 Task: Discover the nearest lakes for fishing between Minneapolis, Minnesota, and Lake of the Woods, Minnesota.
Action: Mouse moved to (226, 74)
Screenshot: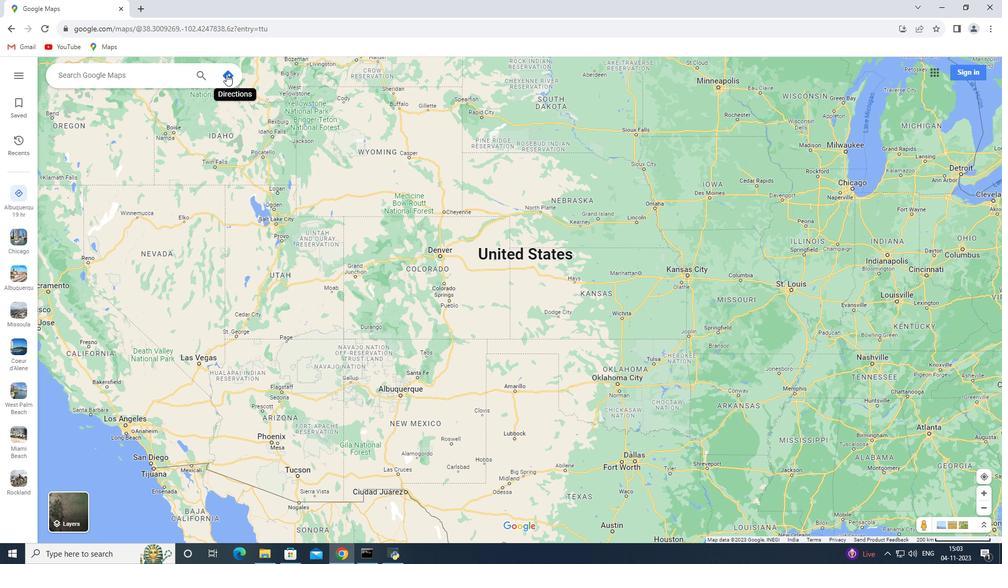 
Action: Mouse pressed left at (226, 74)
Screenshot: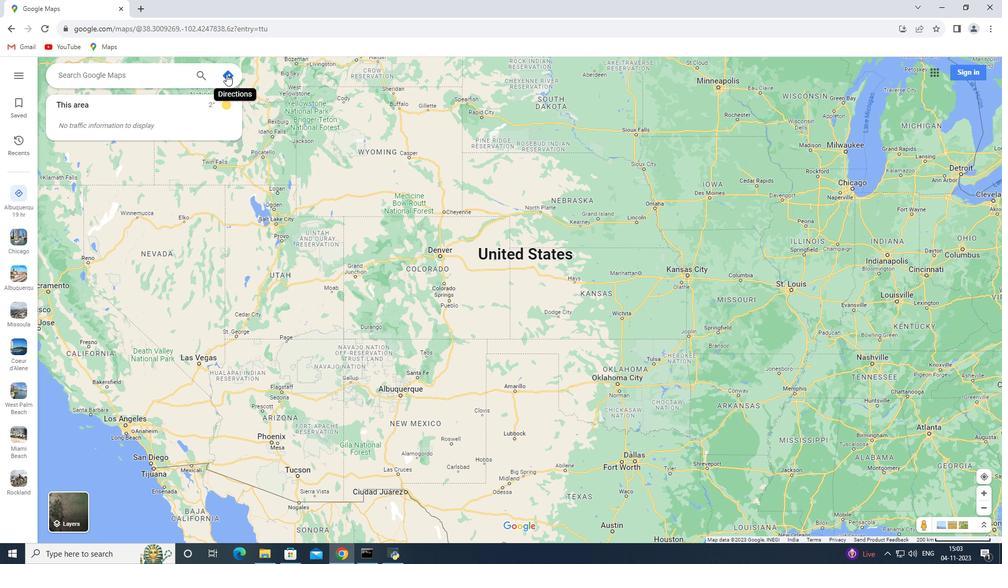 
Action: Mouse moved to (153, 103)
Screenshot: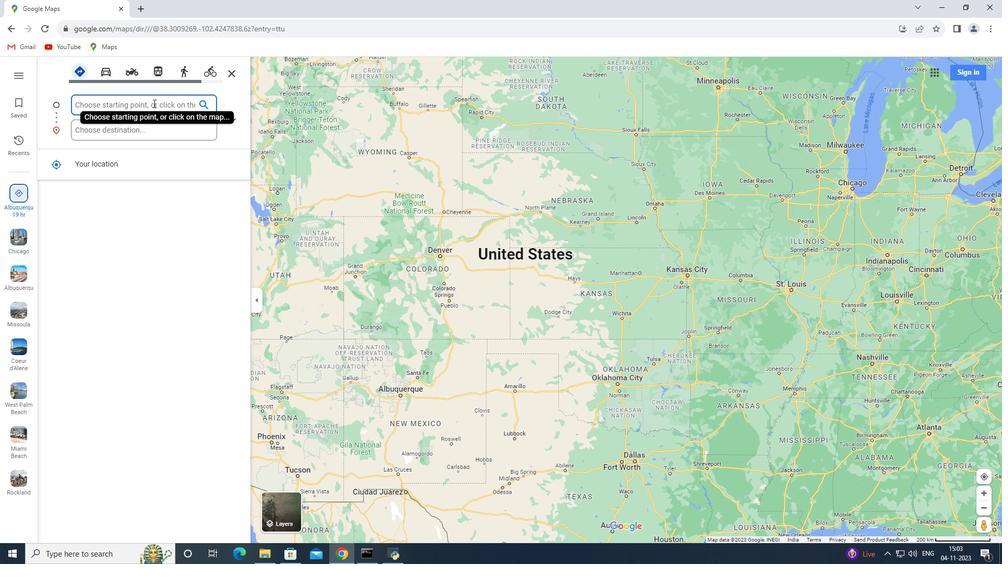 
Action: Key pressed <Key.shift_r>Minneapolis,<Key.space><Key.shift_r>Minnesota
Screenshot: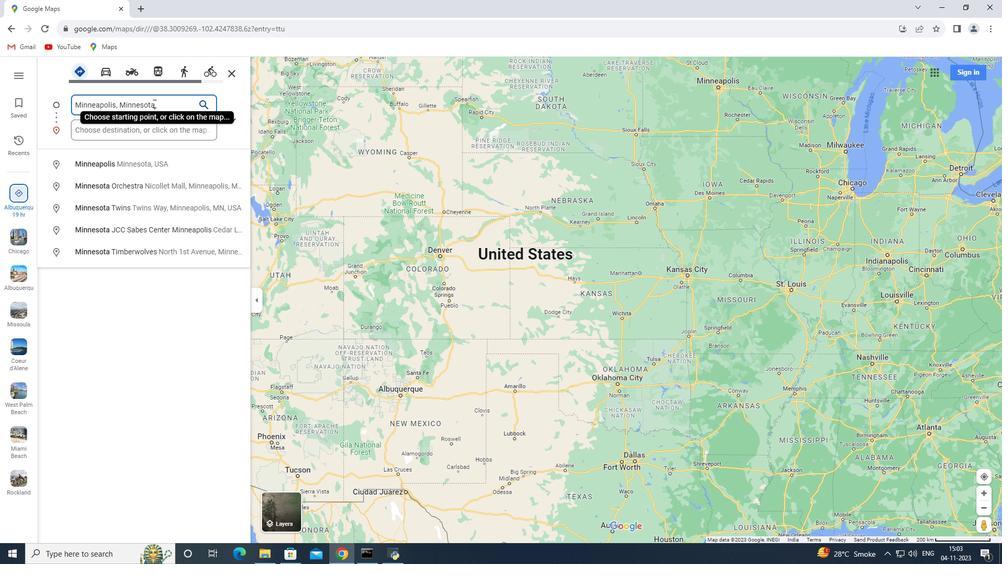 
Action: Mouse moved to (154, 131)
Screenshot: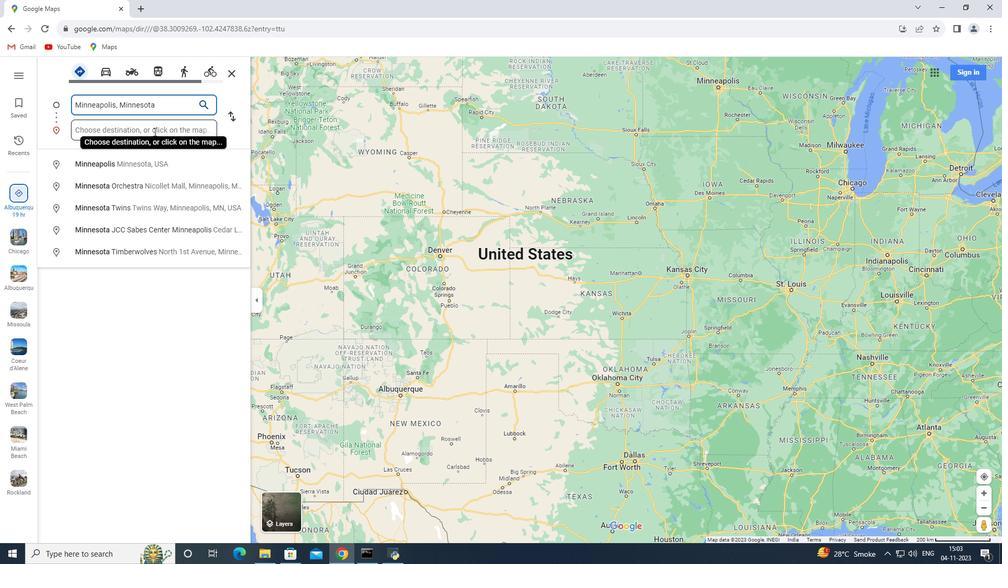 
Action: Mouse pressed left at (154, 131)
Screenshot: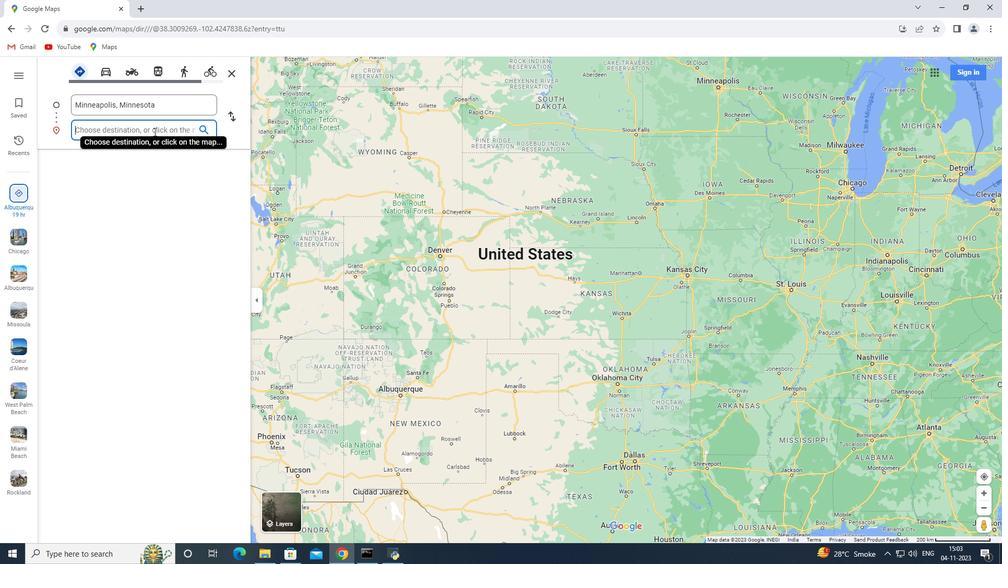 
Action: Key pressed <Key.shift><Key.shift_r>Lake<Key.space>of<Key.space>the<Key.space><Key.shift>Woods,<Key.space><Key.shift_r>Minnesota<Key.enter>
Screenshot: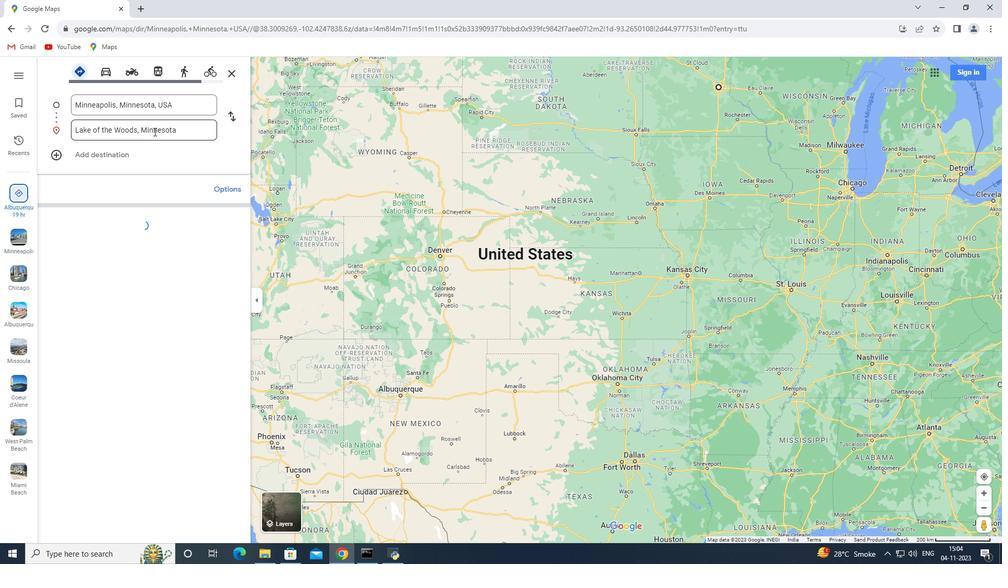 
Action: Mouse moved to (571, 72)
Screenshot: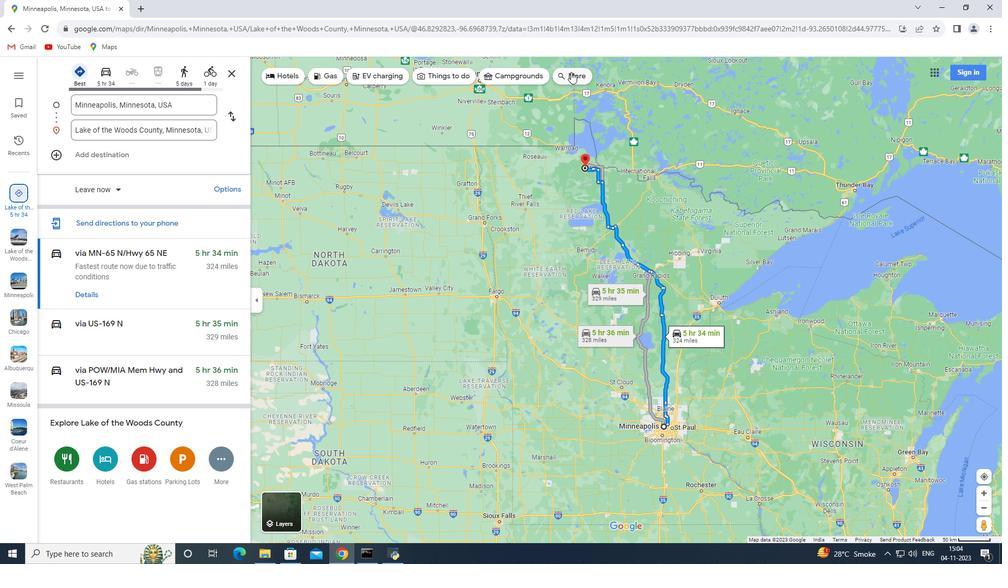 
Action: Mouse pressed left at (571, 72)
Screenshot: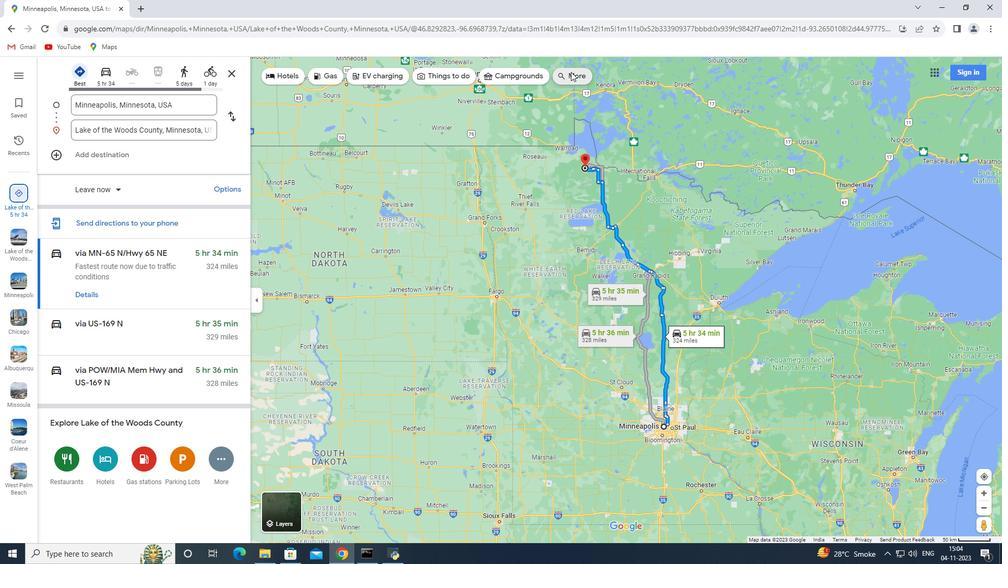 
Action: Mouse moved to (143, 76)
Screenshot: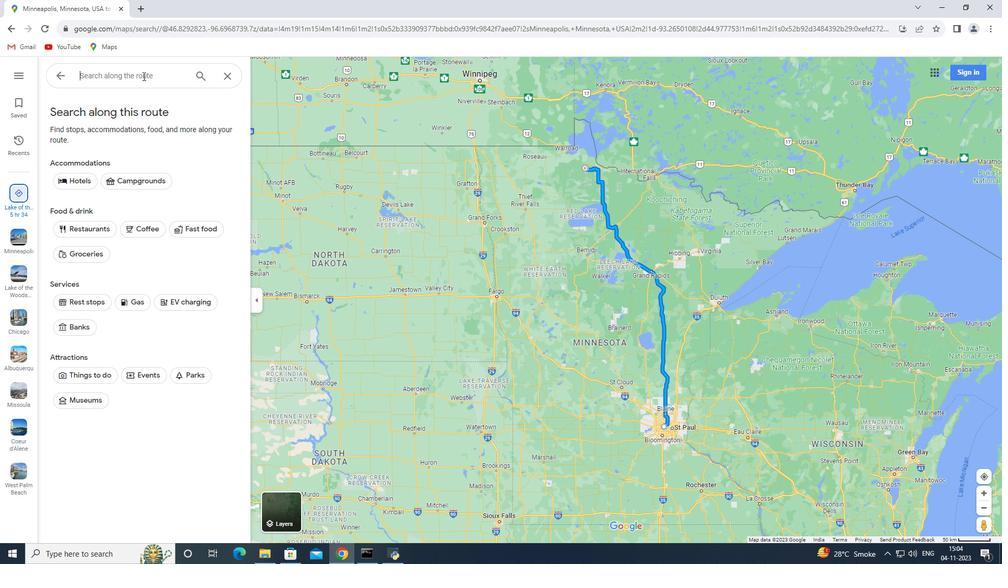 
Action: Mouse pressed left at (143, 76)
Screenshot: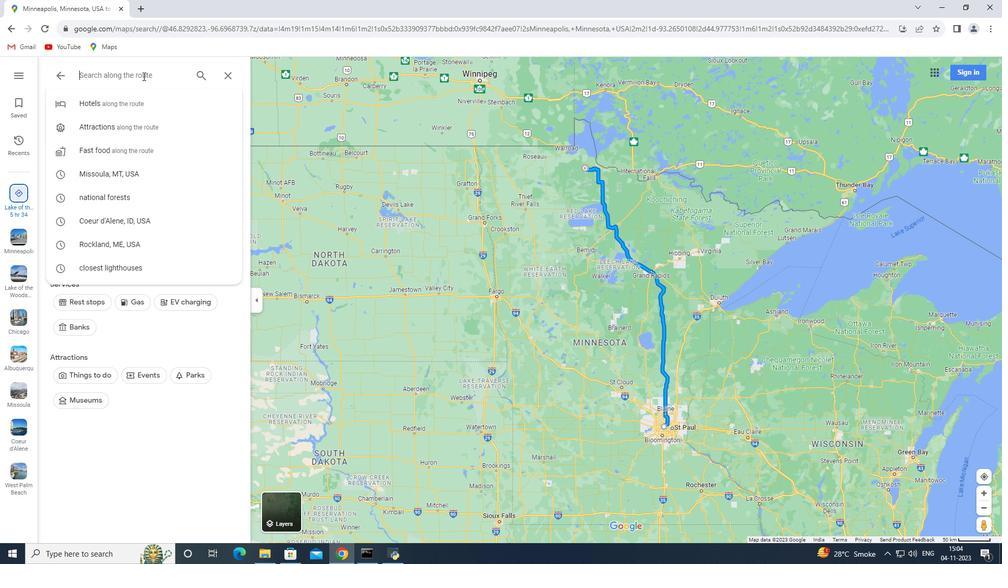 
Action: Key pressed nearest<Key.space>lakes<Key.space>for<Key.space>fishing<Key.enter>
Screenshot: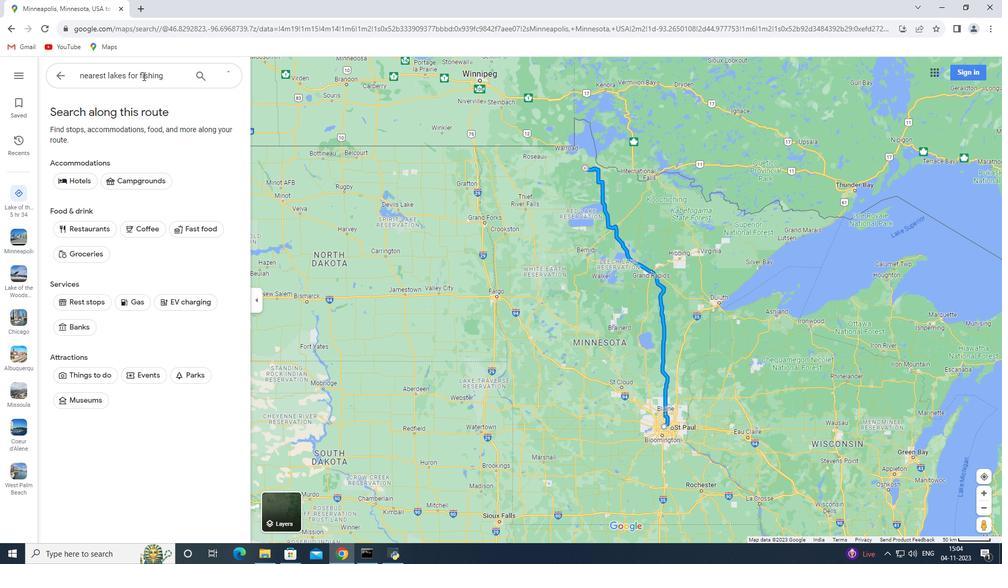 
